 Task: Set the repository forking in member privileges for the organization "Mark56771" to "Allow forking of private repositories".
Action: Mouse moved to (1043, 81)
Screenshot: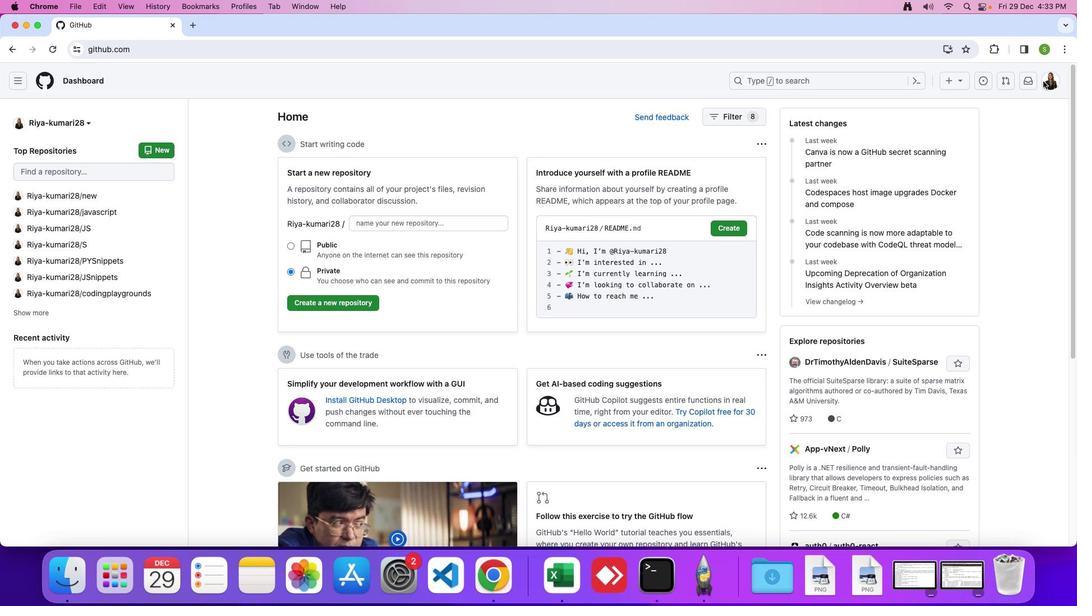 
Action: Mouse pressed left at (1043, 81)
Screenshot: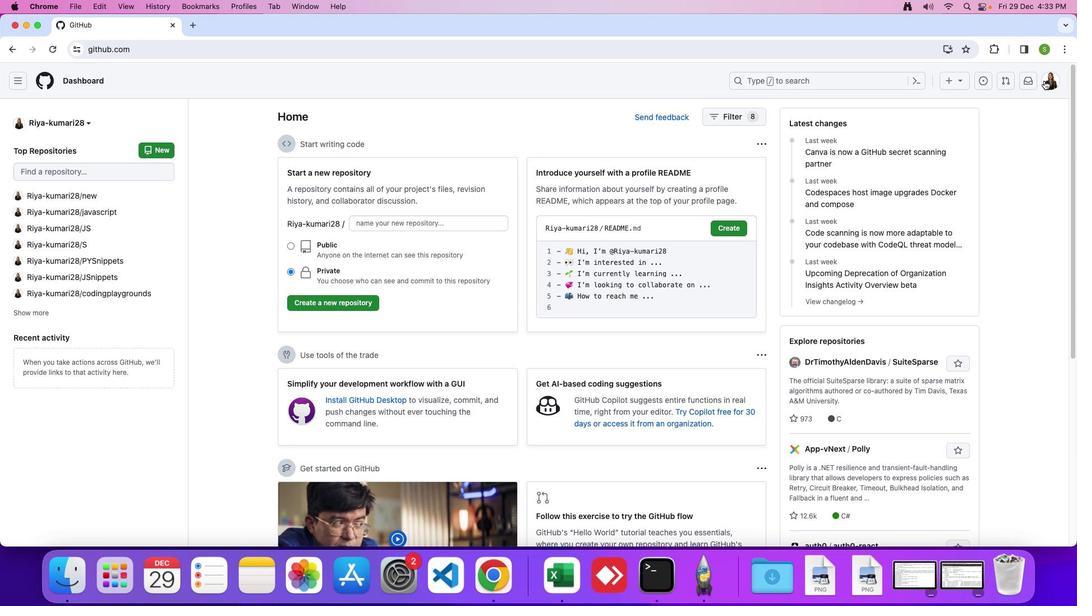 
Action: Mouse moved to (1045, 80)
Screenshot: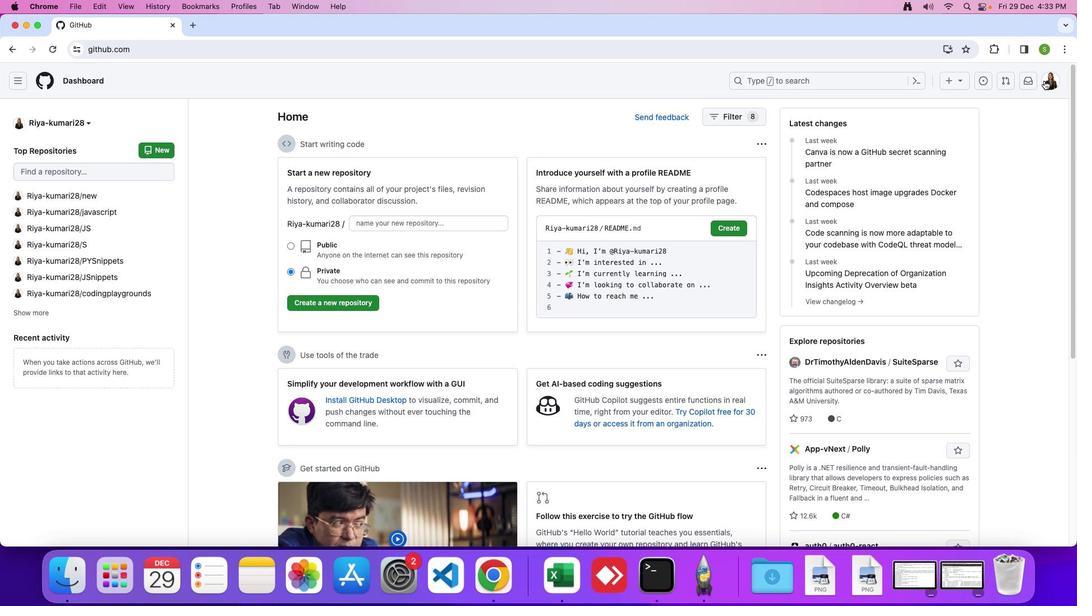 
Action: Mouse pressed left at (1045, 80)
Screenshot: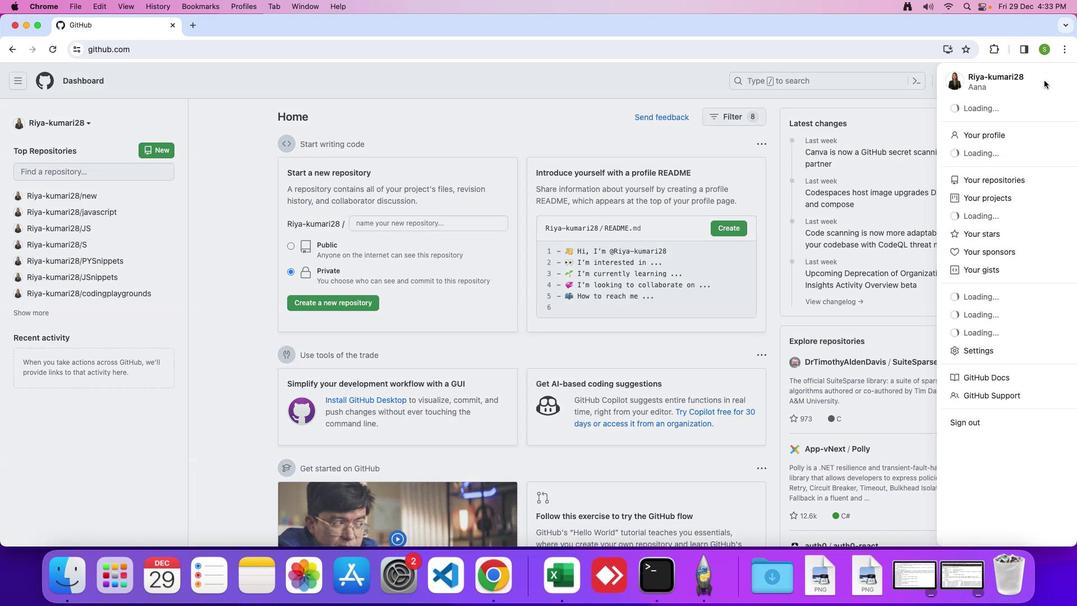 
Action: Mouse moved to (960, 212)
Screenshot: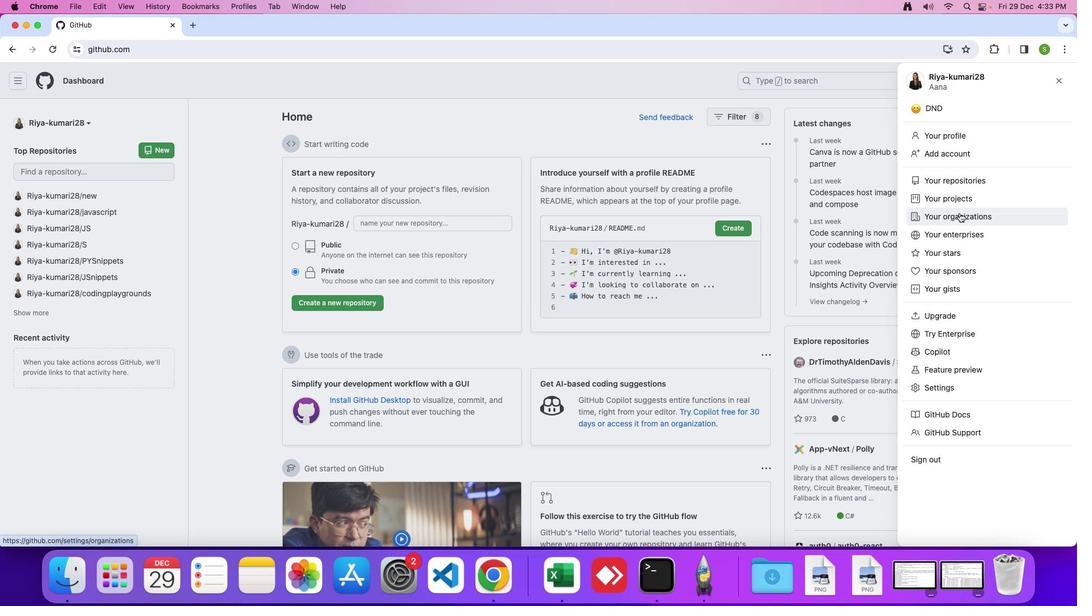 
Action: Mouse pressed left at (960, 212)
Screenshot: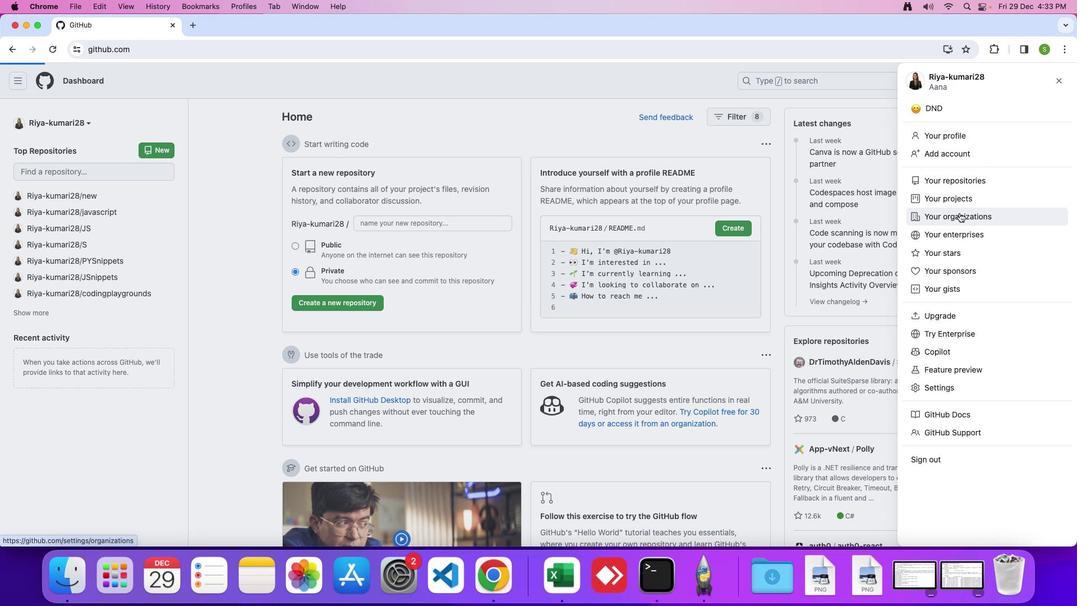 
Action: Mouse moved to (807, 234)
Screenshot: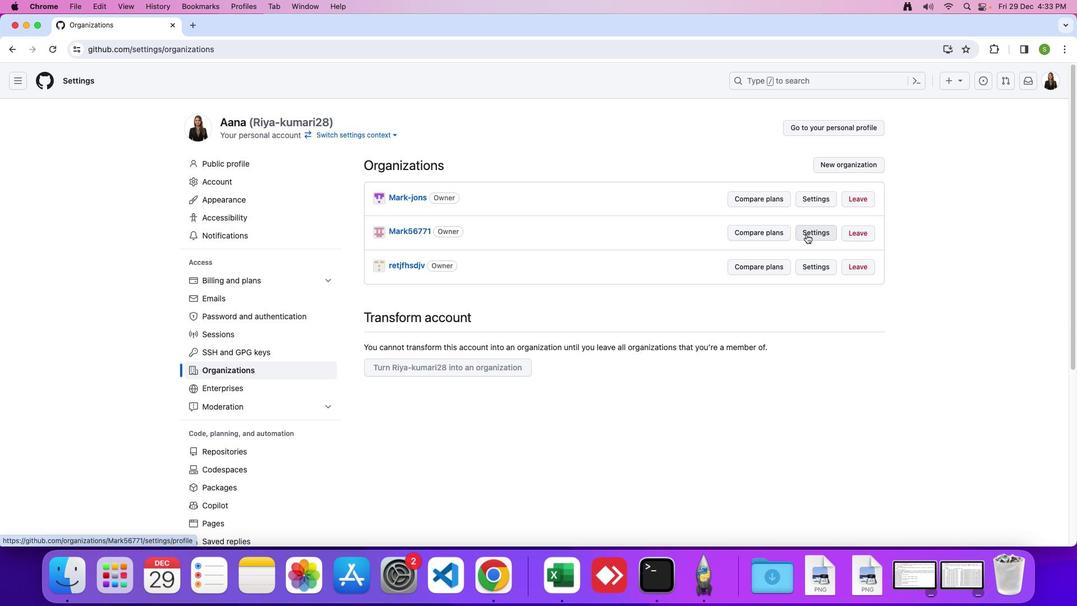 
Action: Mouse pressed left at (807, 234)
Screenshot: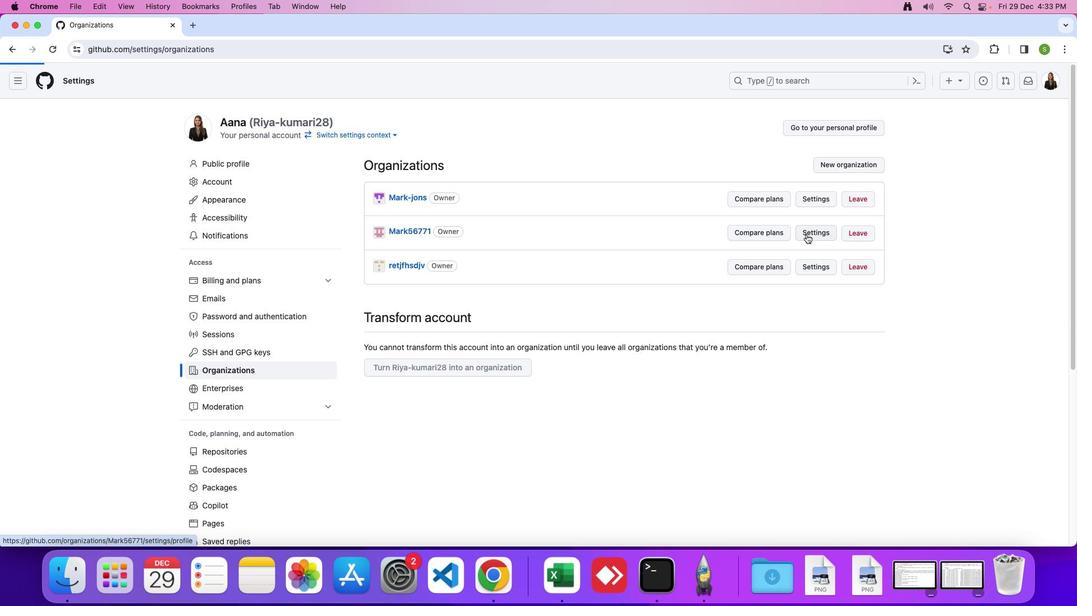 
Action: Mouse moved to (260, 268)
Screenshot: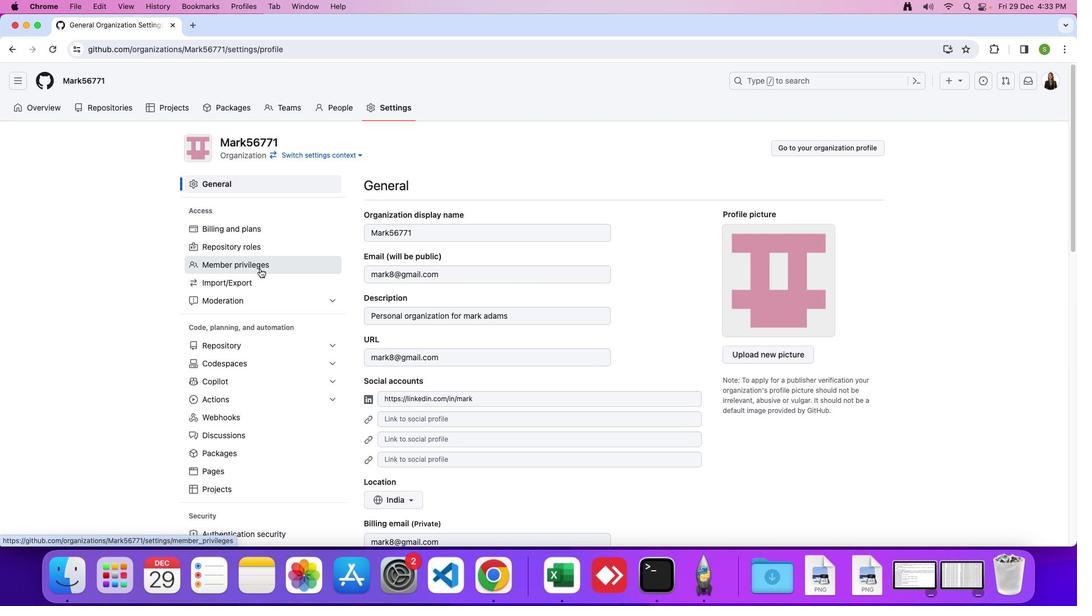 
Action: Mouse pressed left at (260, 268)
Screenshot: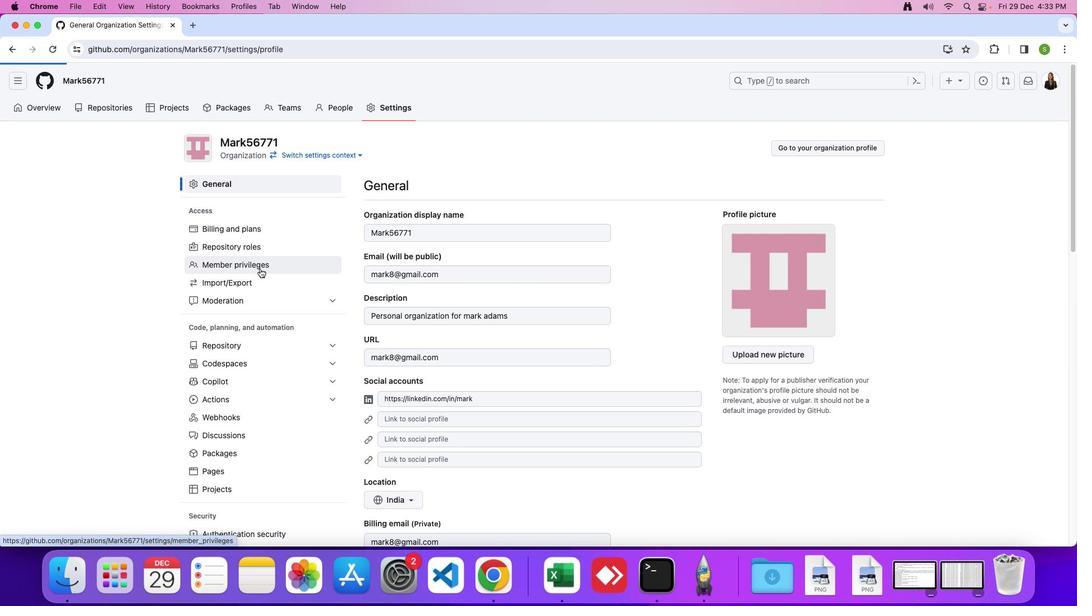 
Action: Mouse moved to (549, 388)
Screenshot: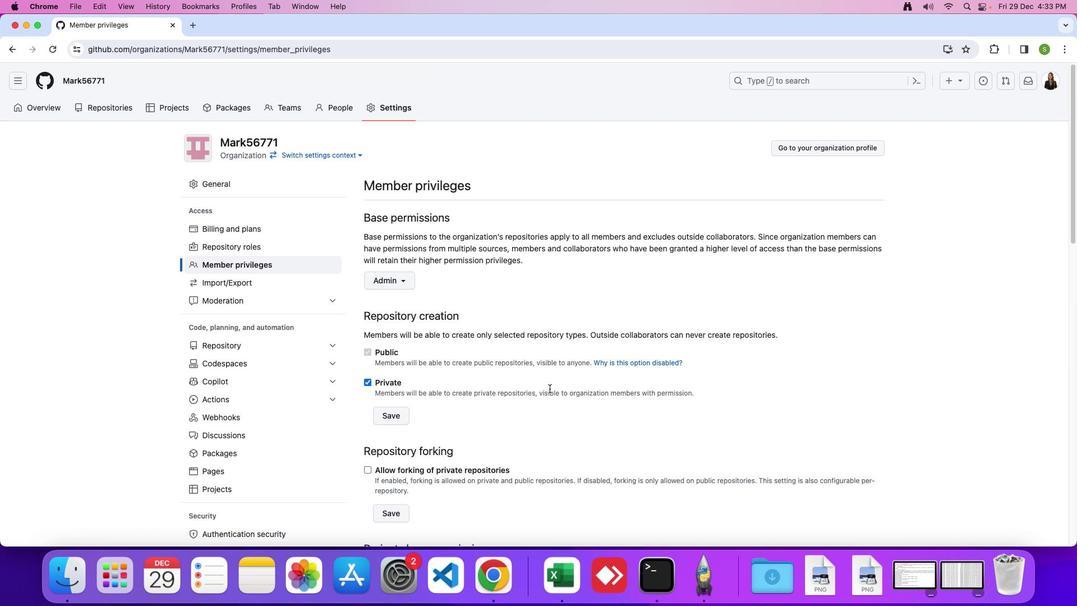 
Action: Mouse scrolled (549, 388) with delta (0, 0)
Screenshot: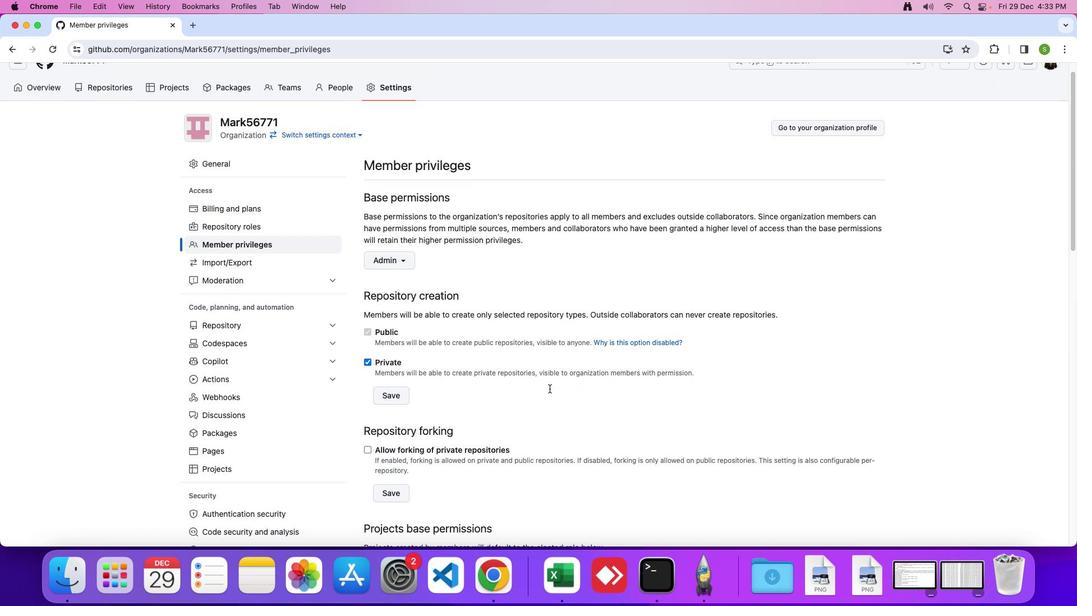 
Action: Mouse scrolled (549, 388) with delta (0, 0)
Screenshot: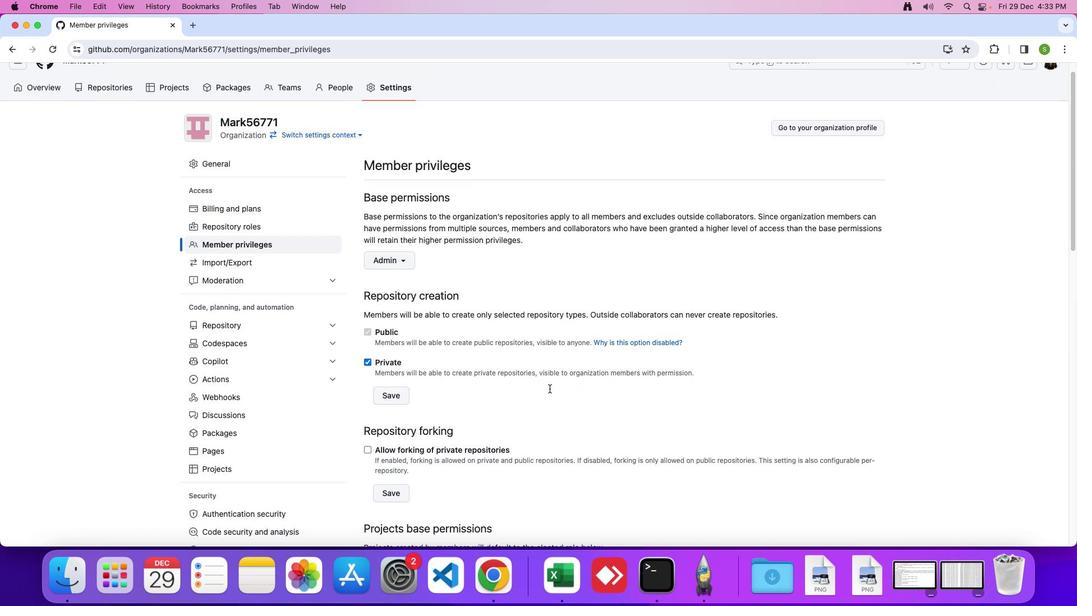 
Action: Mouse scrolled (549, 388) with delta (0, 0)
Screenshot: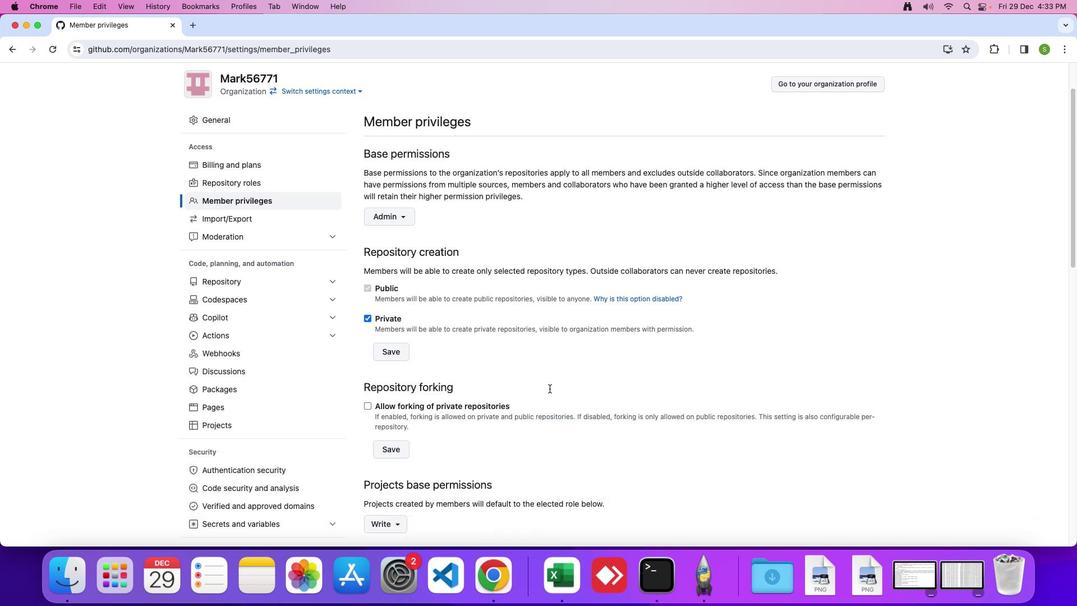 
Action: Mouse scrolled (549, 388) with delta (0, 0)
Screenshot: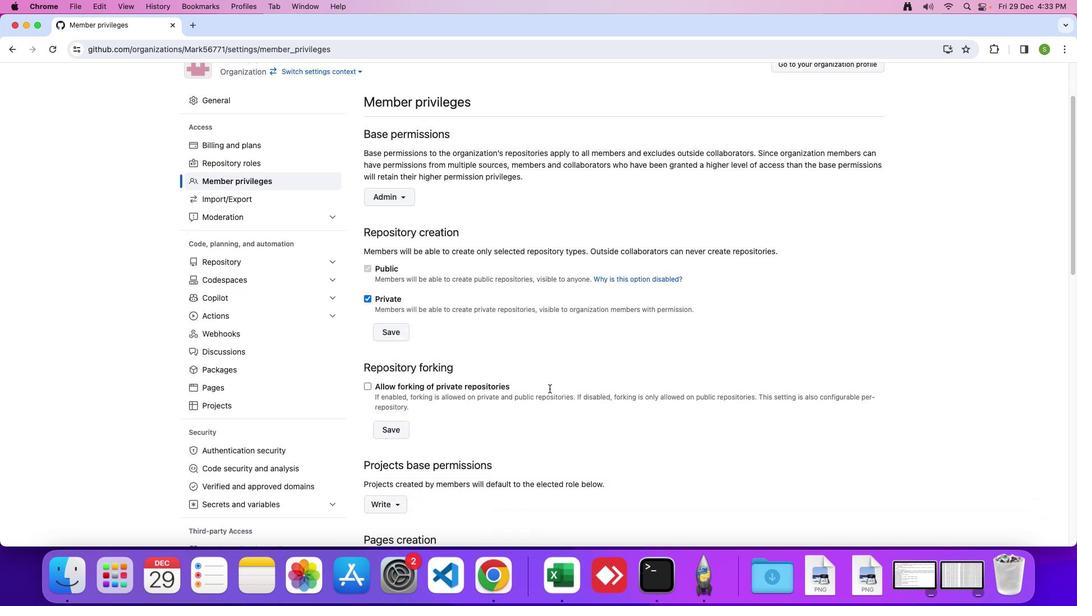 
Action: Mouse scrolled (549, 388) with delta (0, -1)
Screenshot: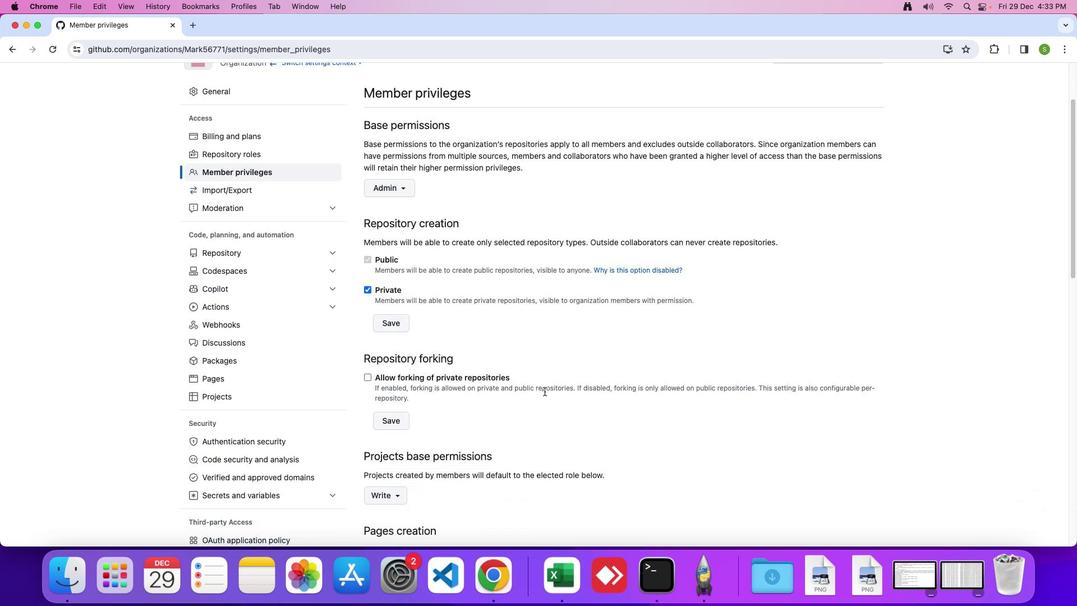 
Action: Mouse moved to (369, 378)
Screenshot: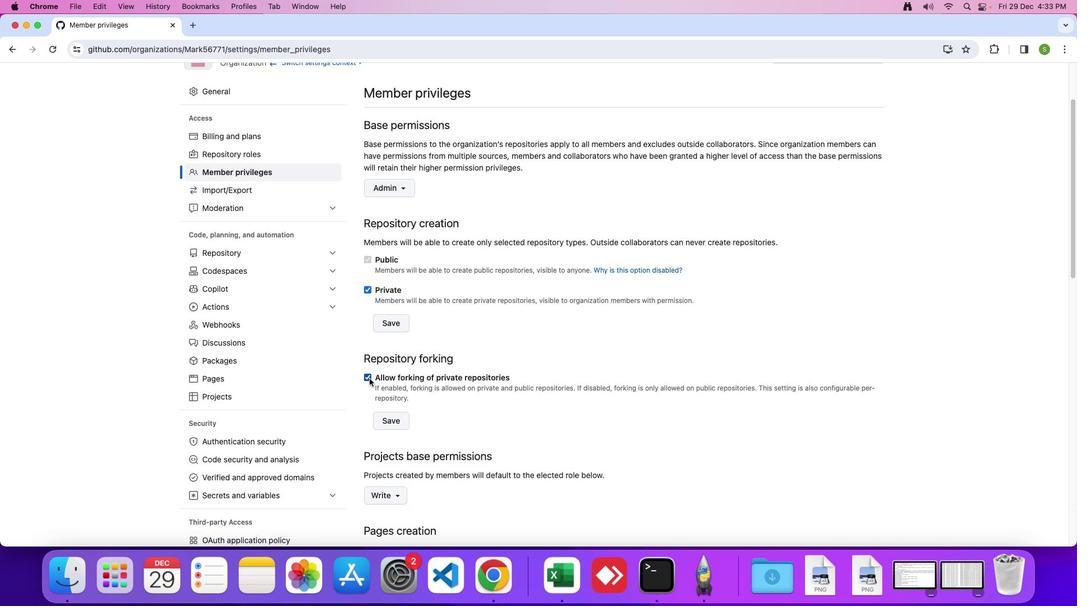 
Action: Mouse pressed left at (369, 378)
Screenshot: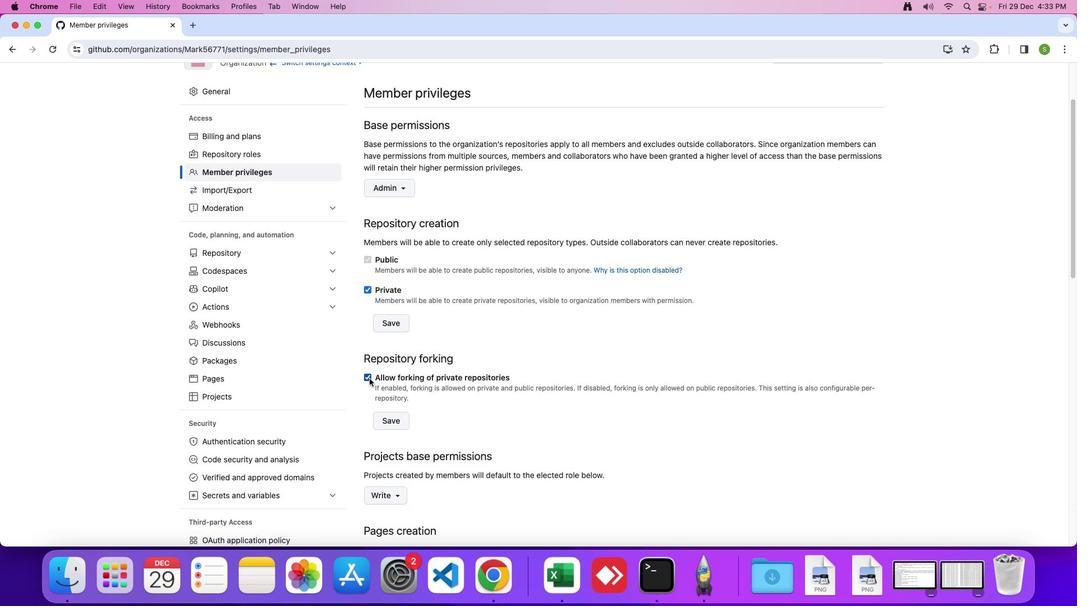 
Action: Mouse moved to (387, 418)
Screenshot: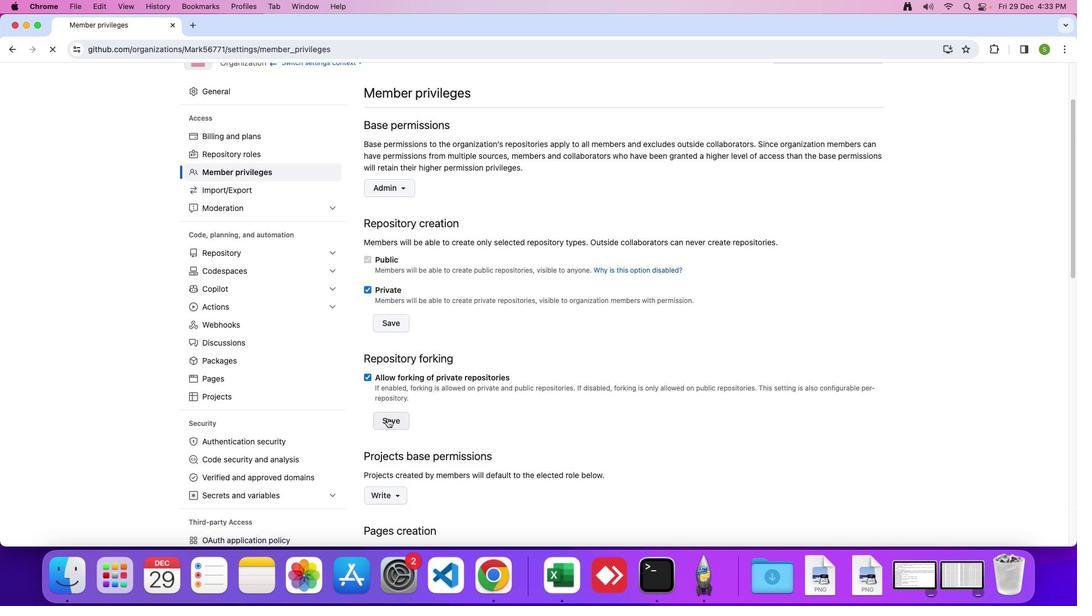 
Action: Mouse pressed left at (387, 418)
Screenshot: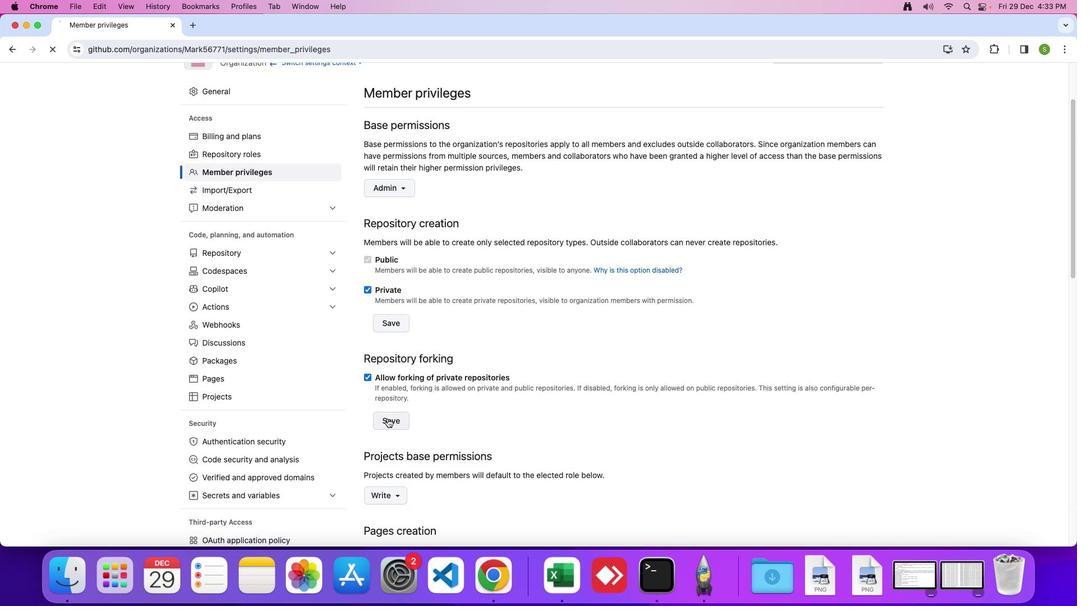 
